 Task: Normalize perceived loudness for loudness normalization effect to -23.0 LUFS.
Action: Mouse moved to (345, 34)
Screenshot: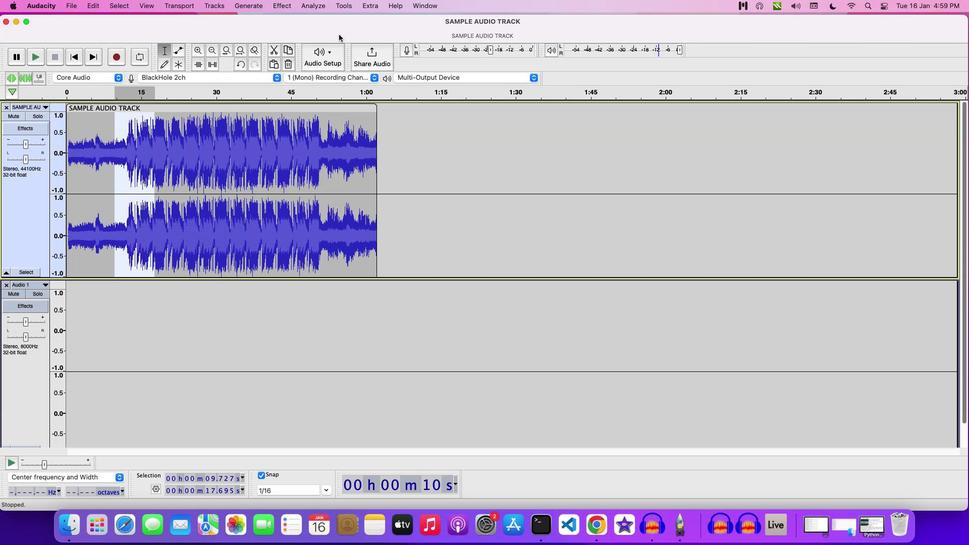 
Action: Mouse pressed left at (345, 34)
Screenshot: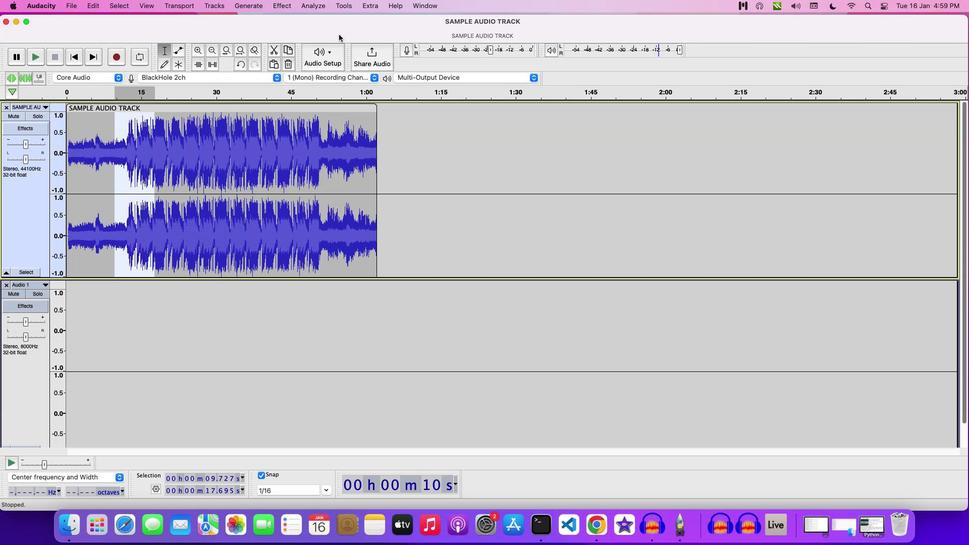 
Action: Mouse moved to (286, 10)
Screenshot: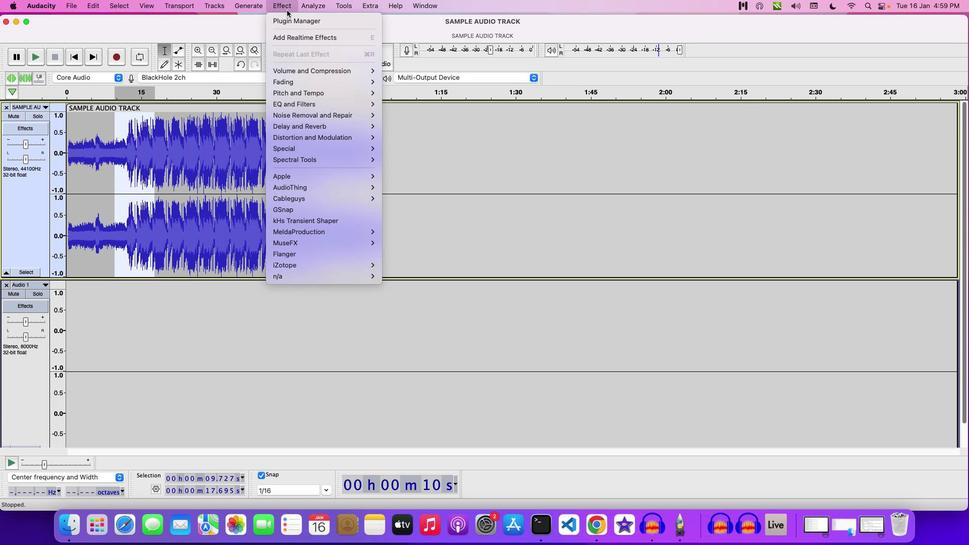 
Action: Mouse pressed left at (286, 10)
Screenshot: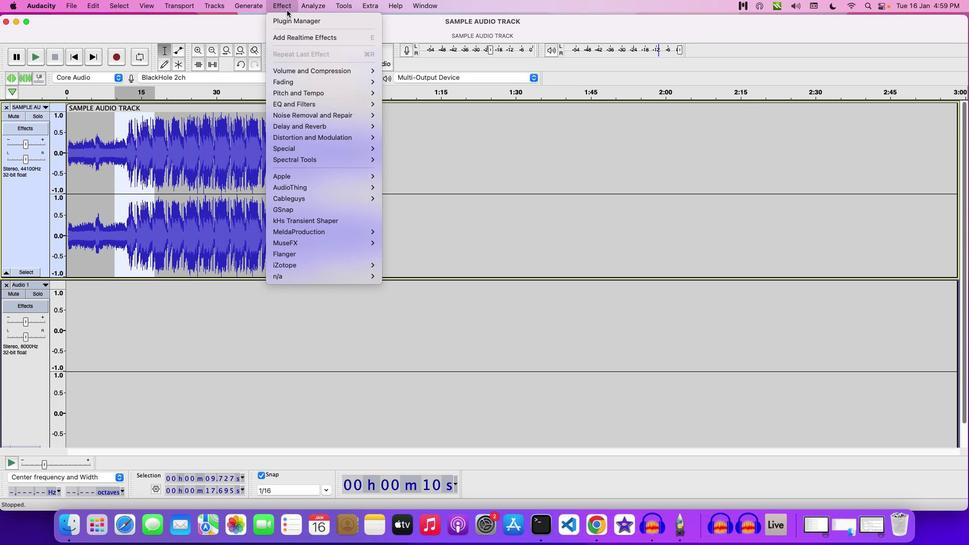 
Action: Mouse moved to (432, 113)
Screenshot: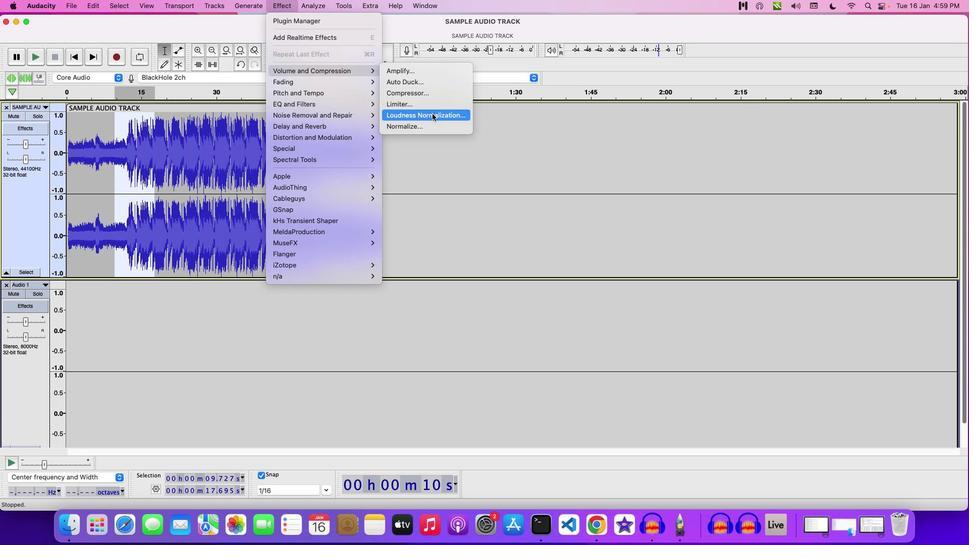 
Action: Mouse pressed left at (432, 113)
Screenshot: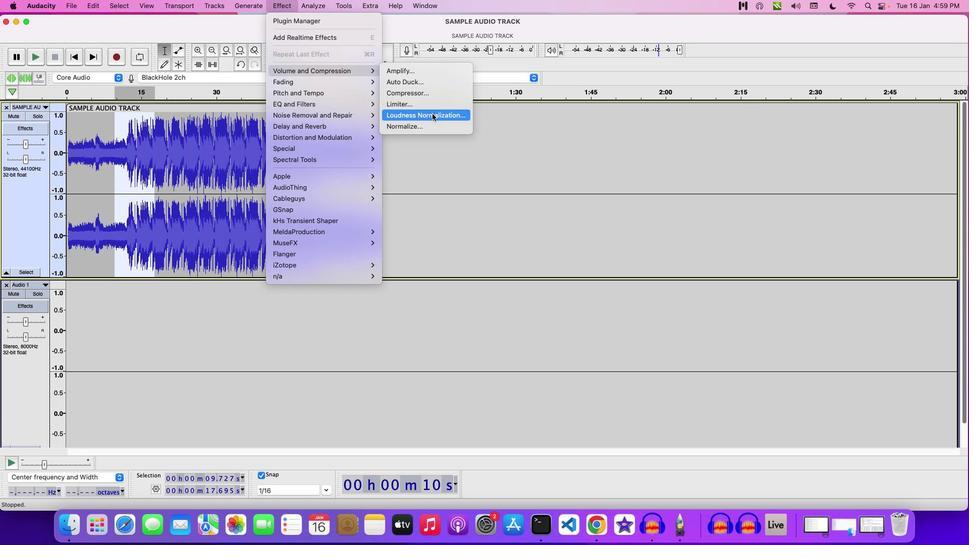 
Action: Mouse moved to (480, 225)
Screenshot: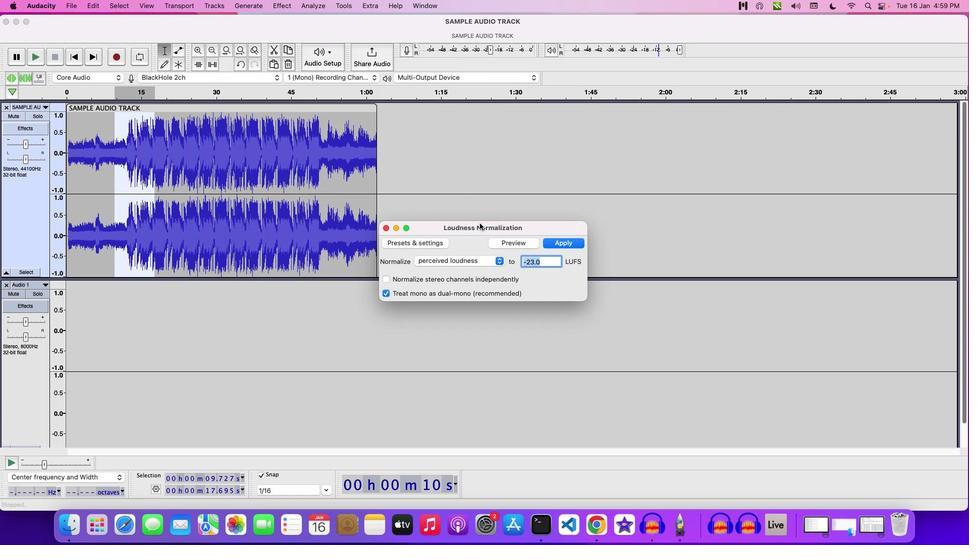 
Action: Mouse pressed left at (480, 225)
Screenshot: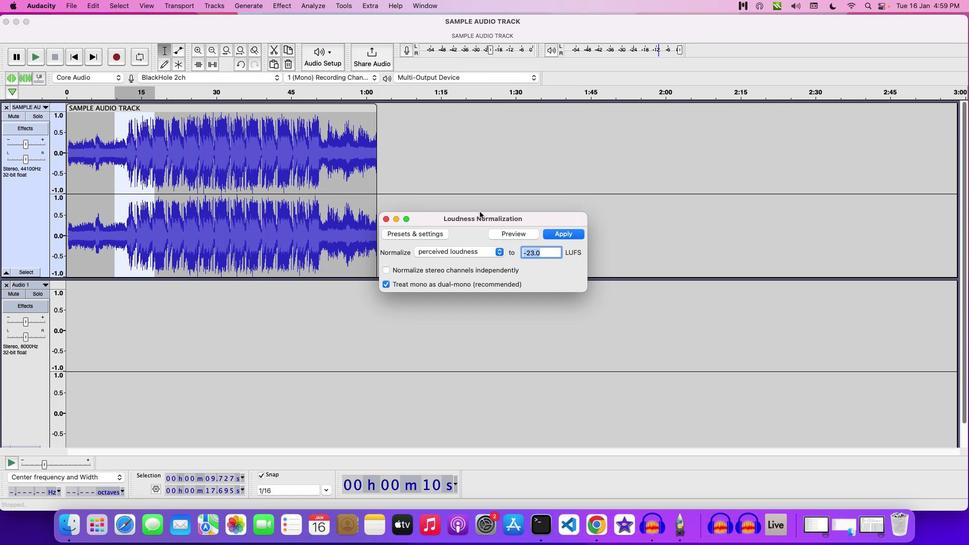 
Action: Mouse moved to (449, 191)
Screenshot: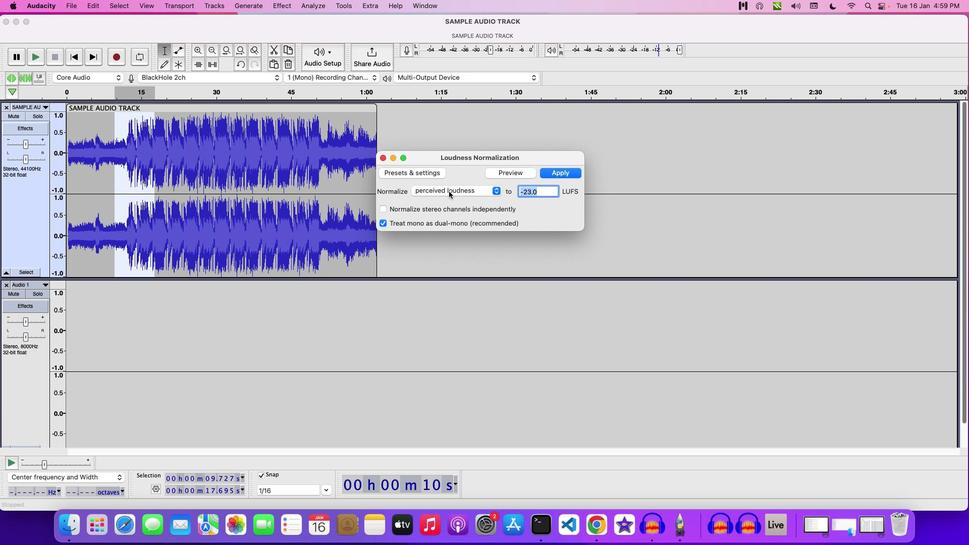 
Action: Mouse pressed left at (449, 191)
Screenshot: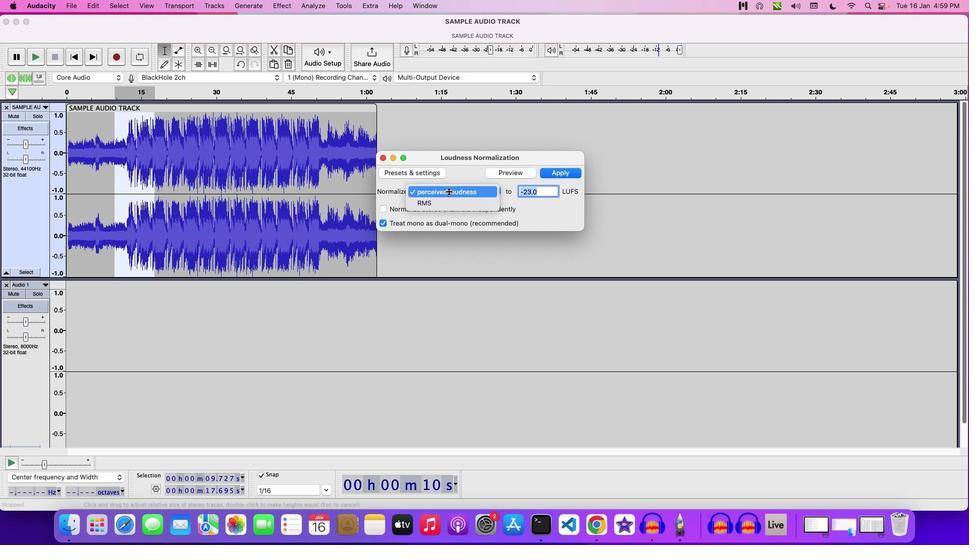 
Action: Mouse moved to (457, 192)
Screenshot: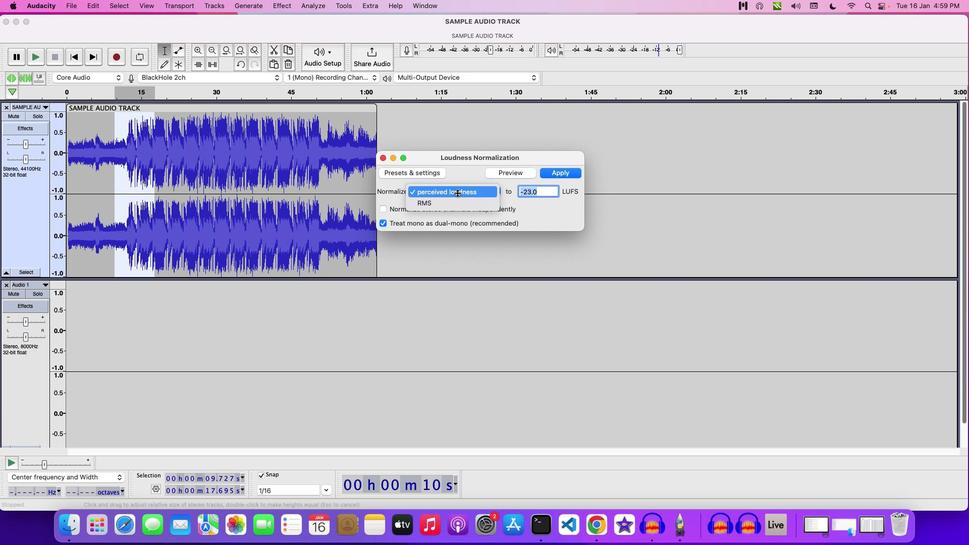 
Action: Mouse pressed left at (457, 192)
Screenshot: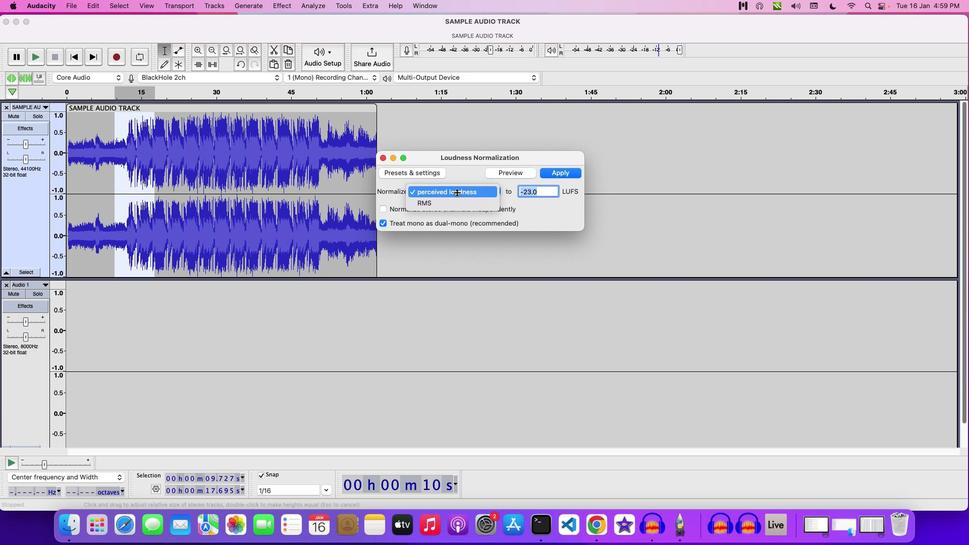 
Action: Mouse moved to (542, 191)
Screenshot: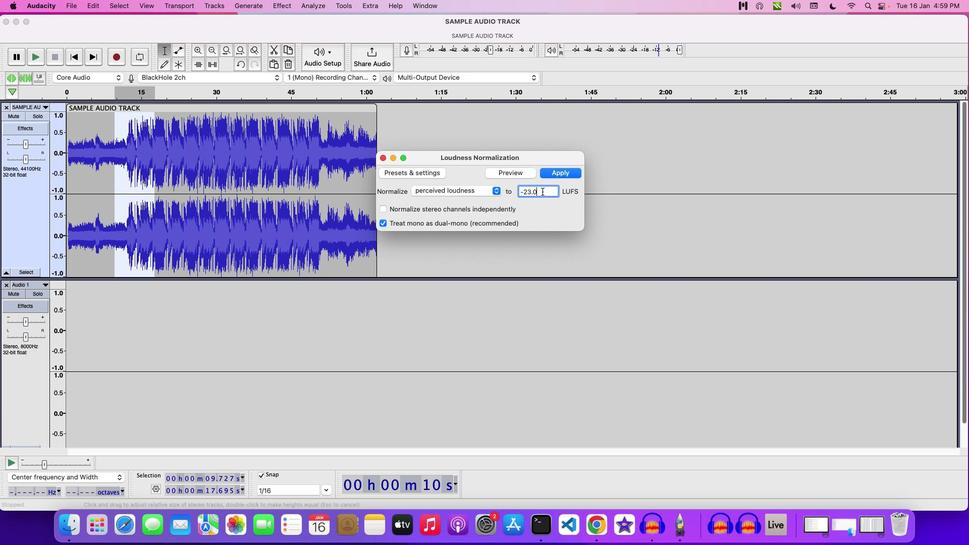 
Action: Mouse pressed left at (542, 191)
Screenshot: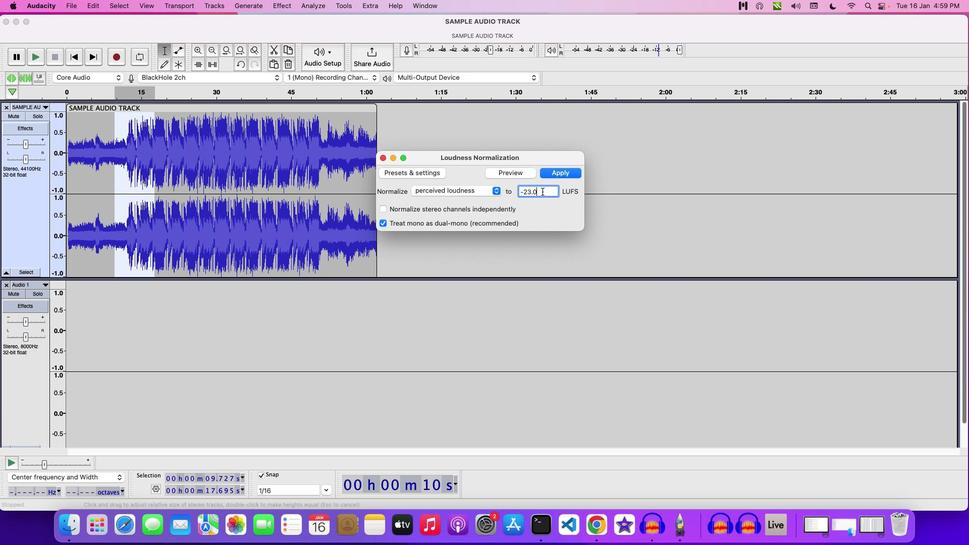 
Action: Mouse moved to (447, 137)
Screenshot: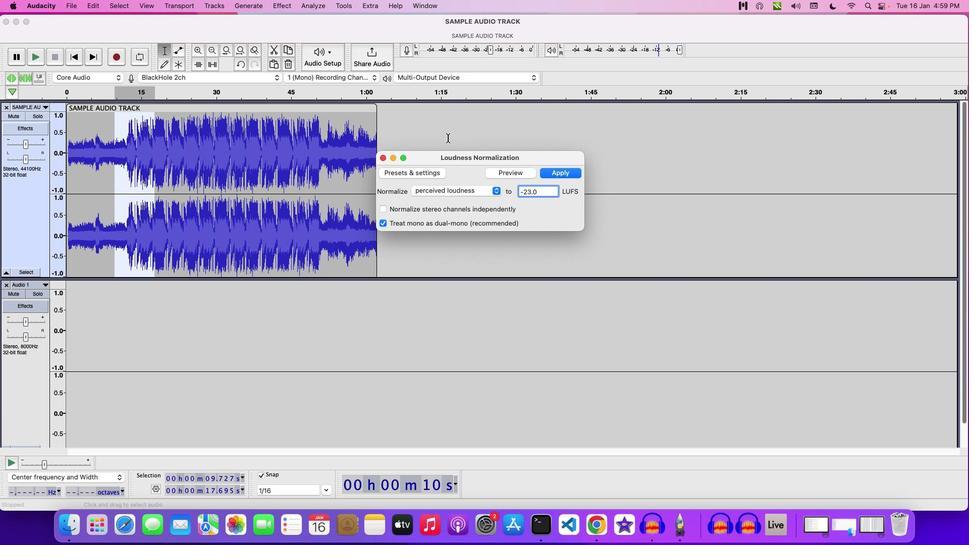 
Action: Key pressed Key.backspaceKey.backspaceKey.backspaceKey.backspaceKey.backspace'-''2''3''.''0'
Screenshot: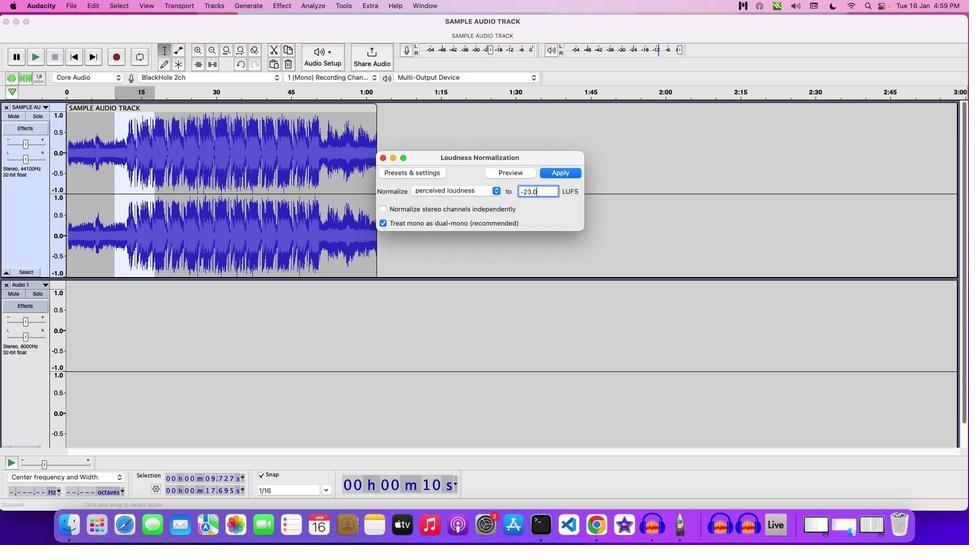 
Action: Mouse moved to (478, 155)
Screenshot: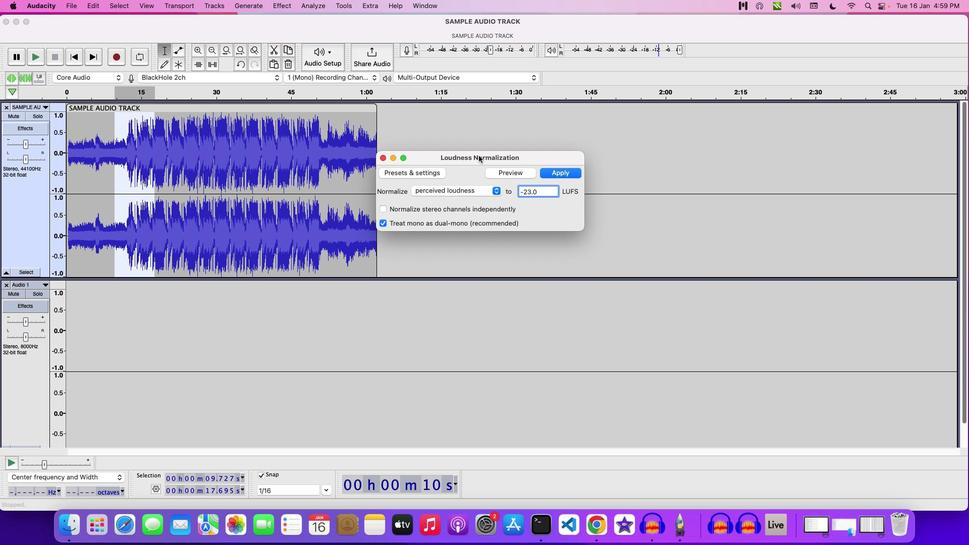 
Action: Mouse pressed left at (478, 155)
Screenshot: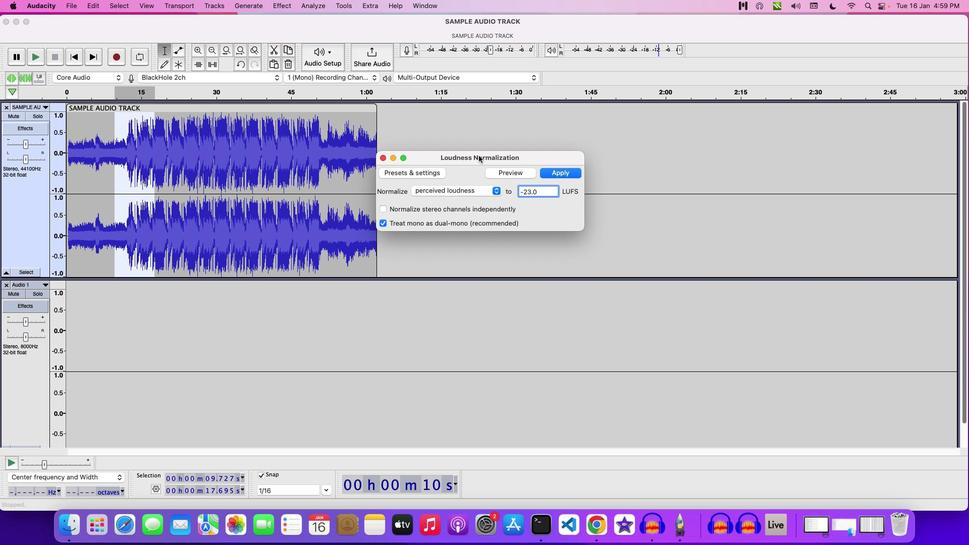 
